 Task: Use the formula "TRUNC" in spreadsheet "Project portfolio".
Action: Mouse pressed left at (857, 243)
Screenshot: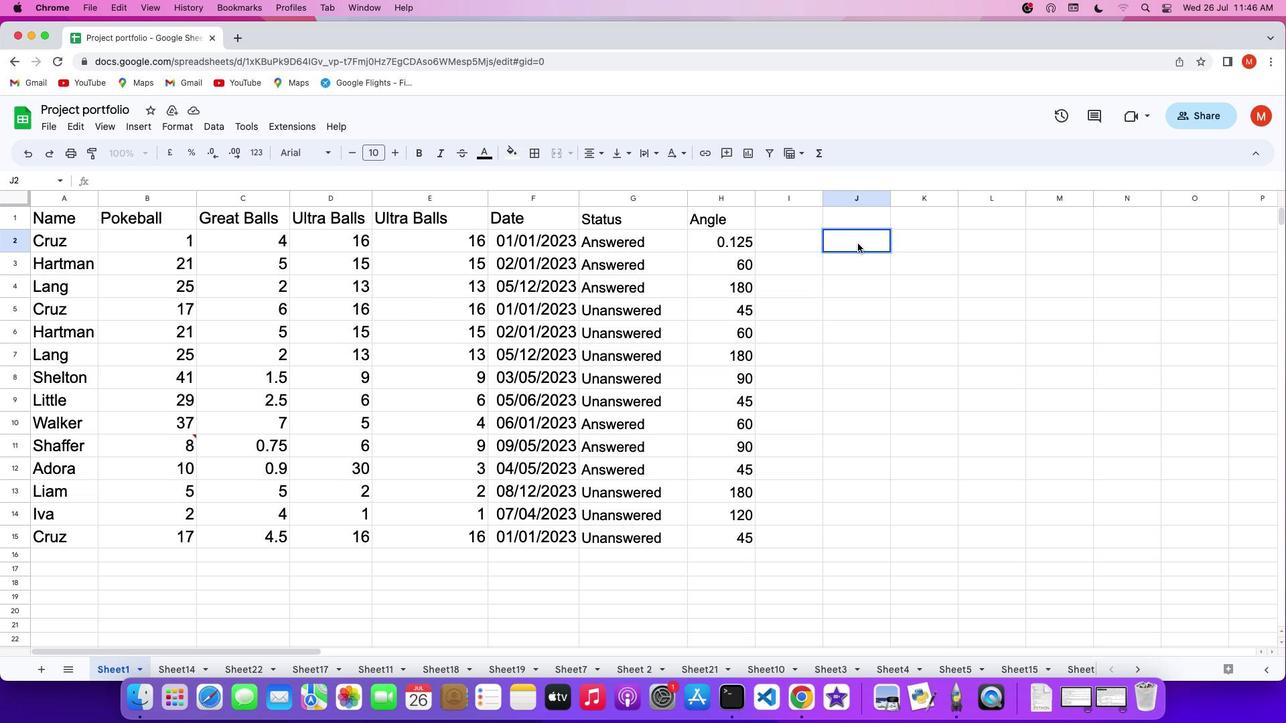 
Action: Mouse moved to (858, 239)
Screenshot: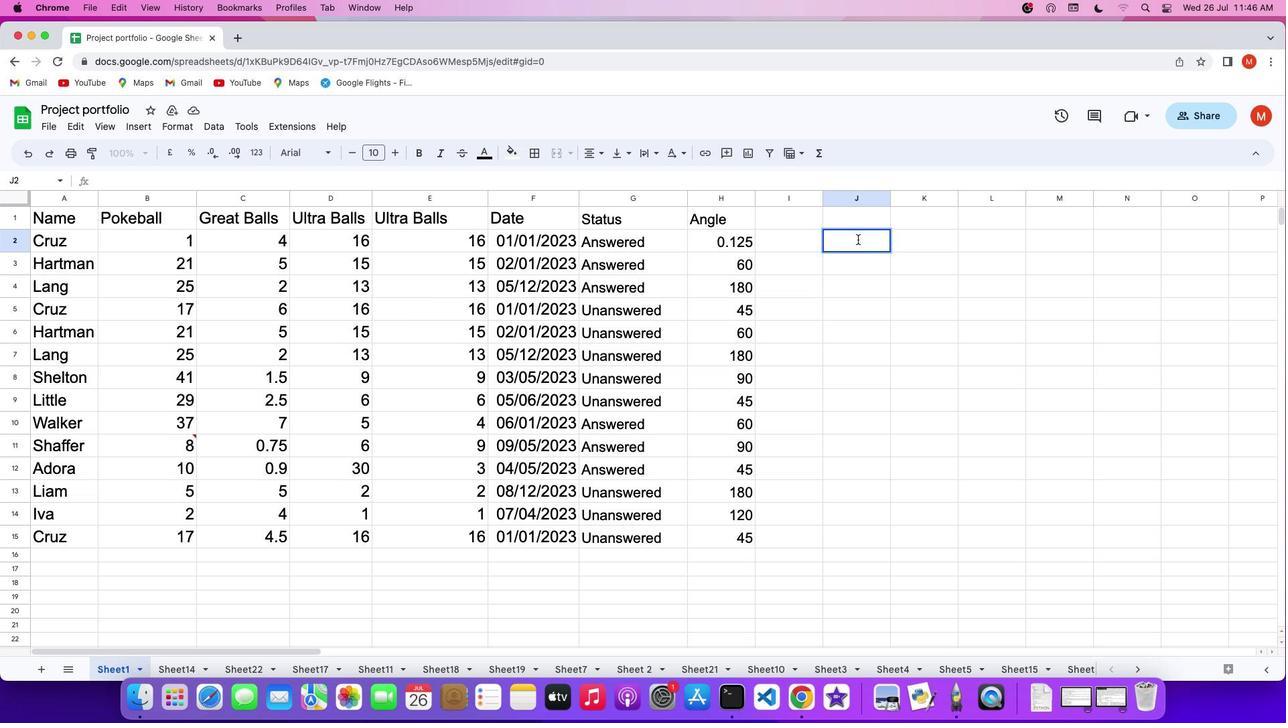 
Action: Mouse pressed left at (858, 239)
Screenshot: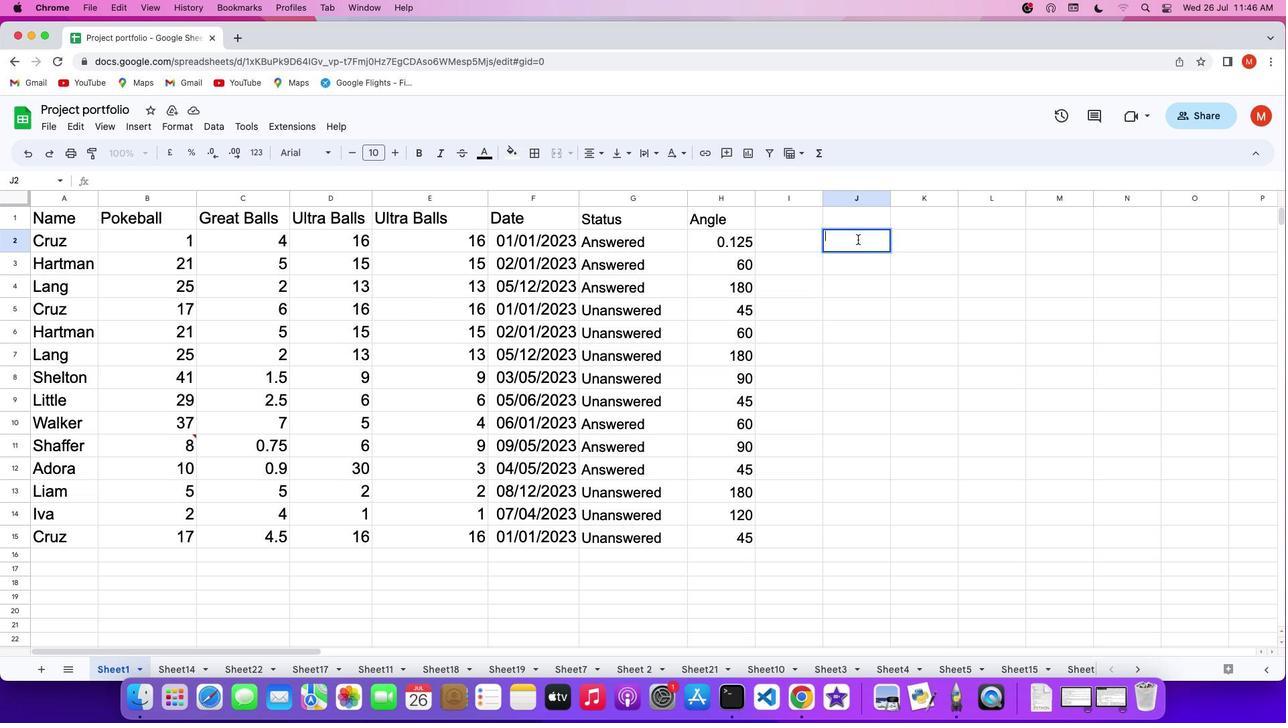 
Action: Mouse moved to (858, 239)
Screenshot: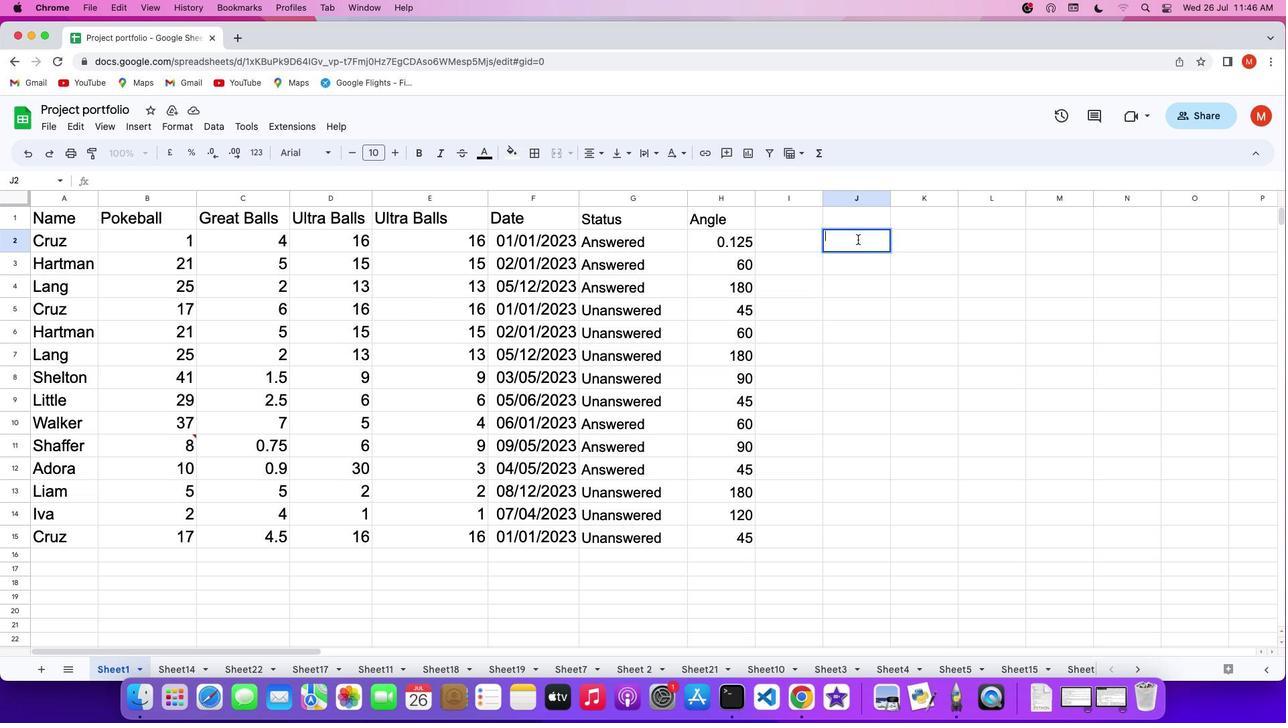 
Action: Key pressed '='
Screenshot: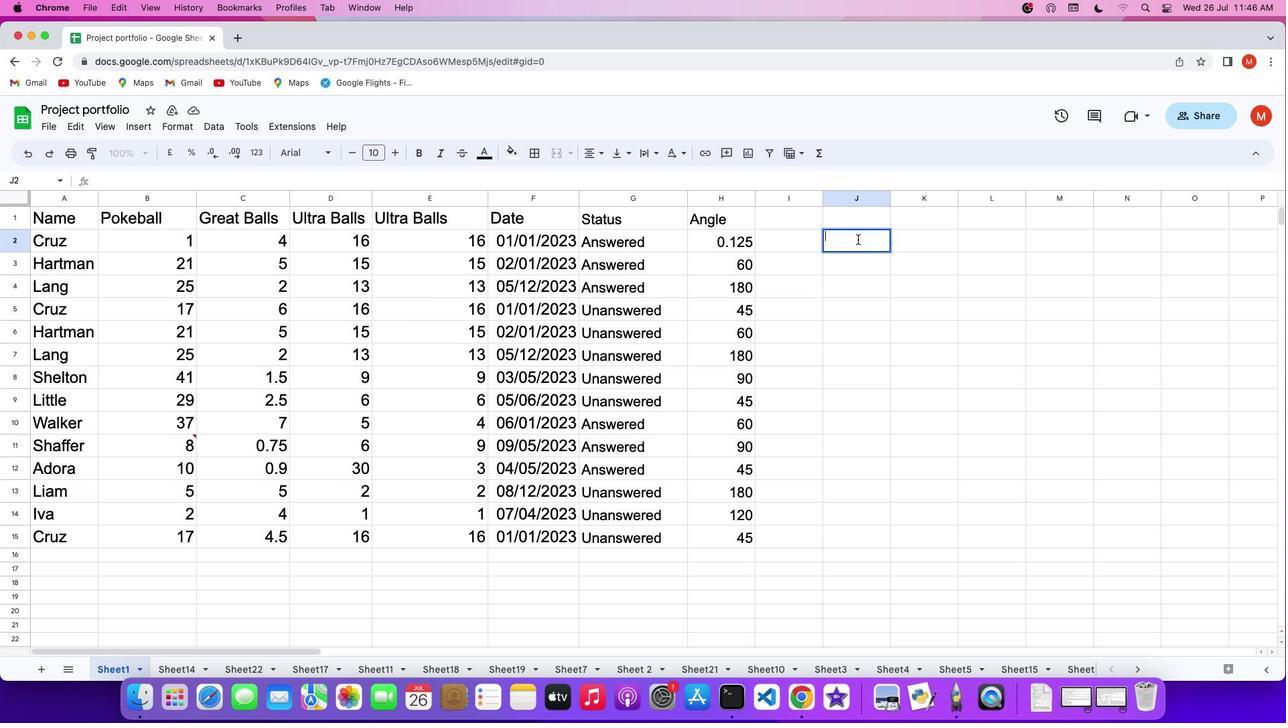 
Action: Mouse moved to (820, 150)
Screenshot: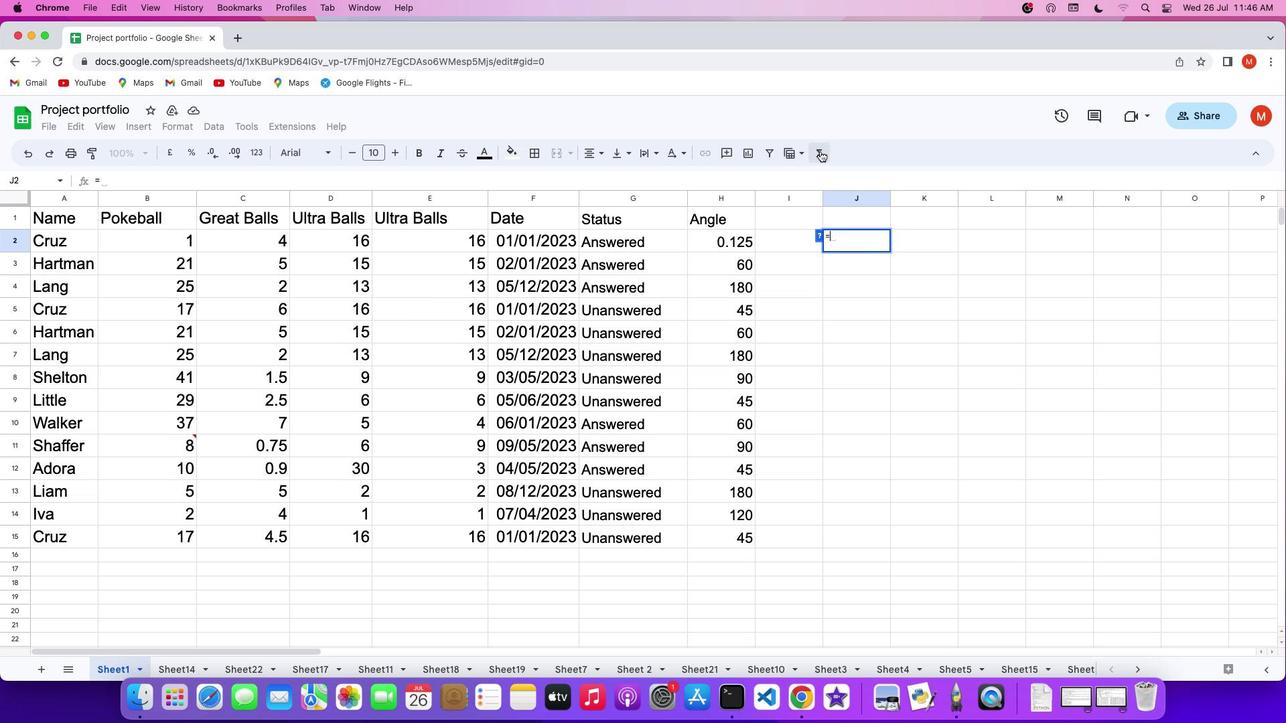 
Action: Mouse pressed left at (820, 150)
Screenshot: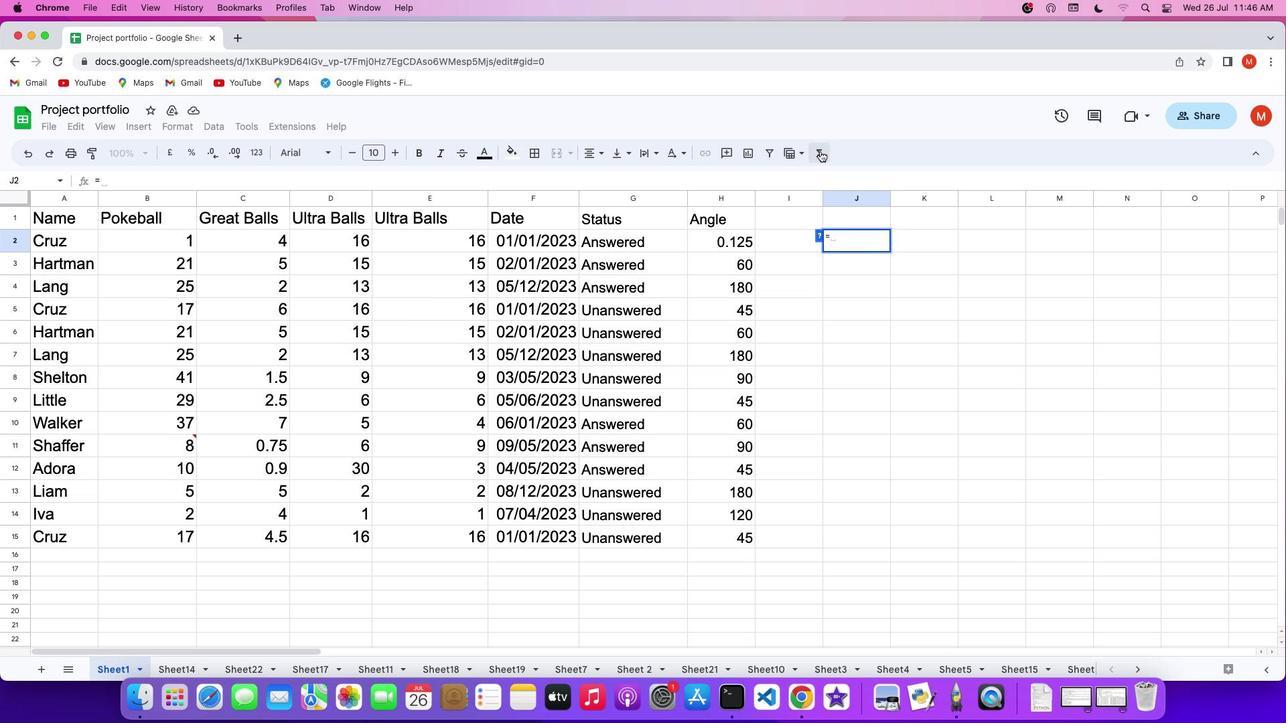 
Action: Mouse moved to (1006, 663)
Screenshot: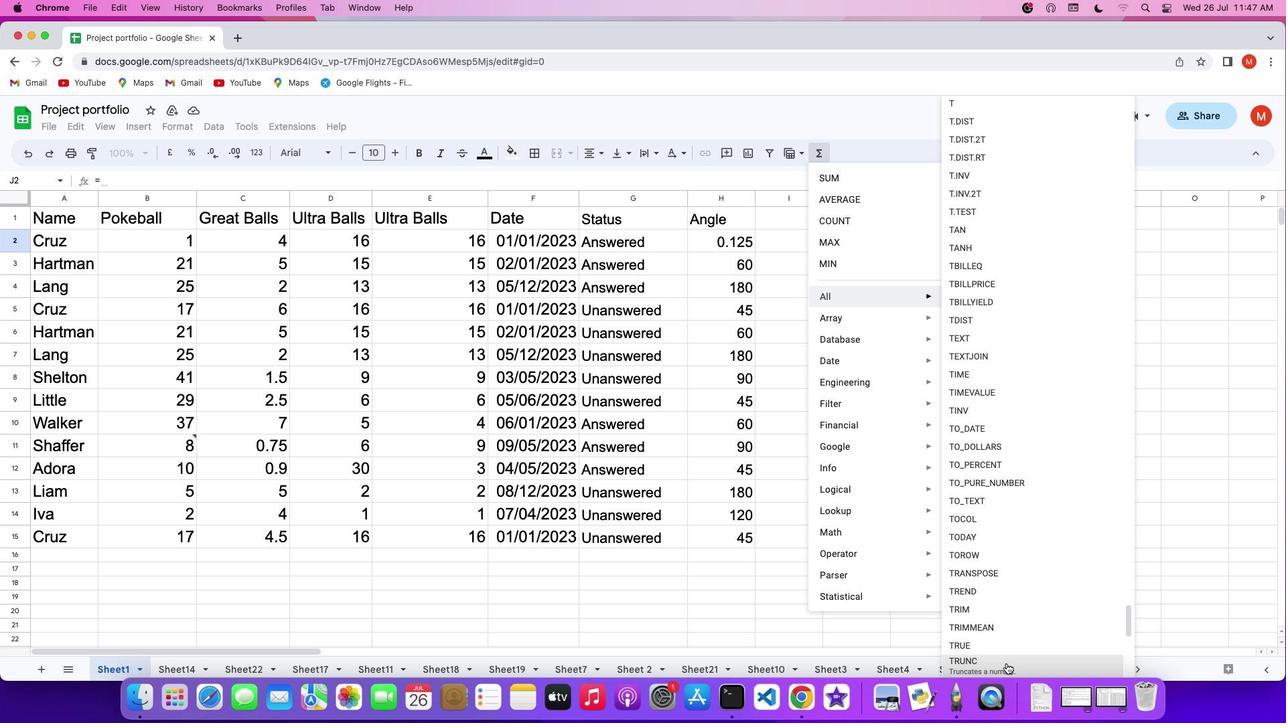 
Action: Mouse pressed left at (1006, 663)
Screenshot: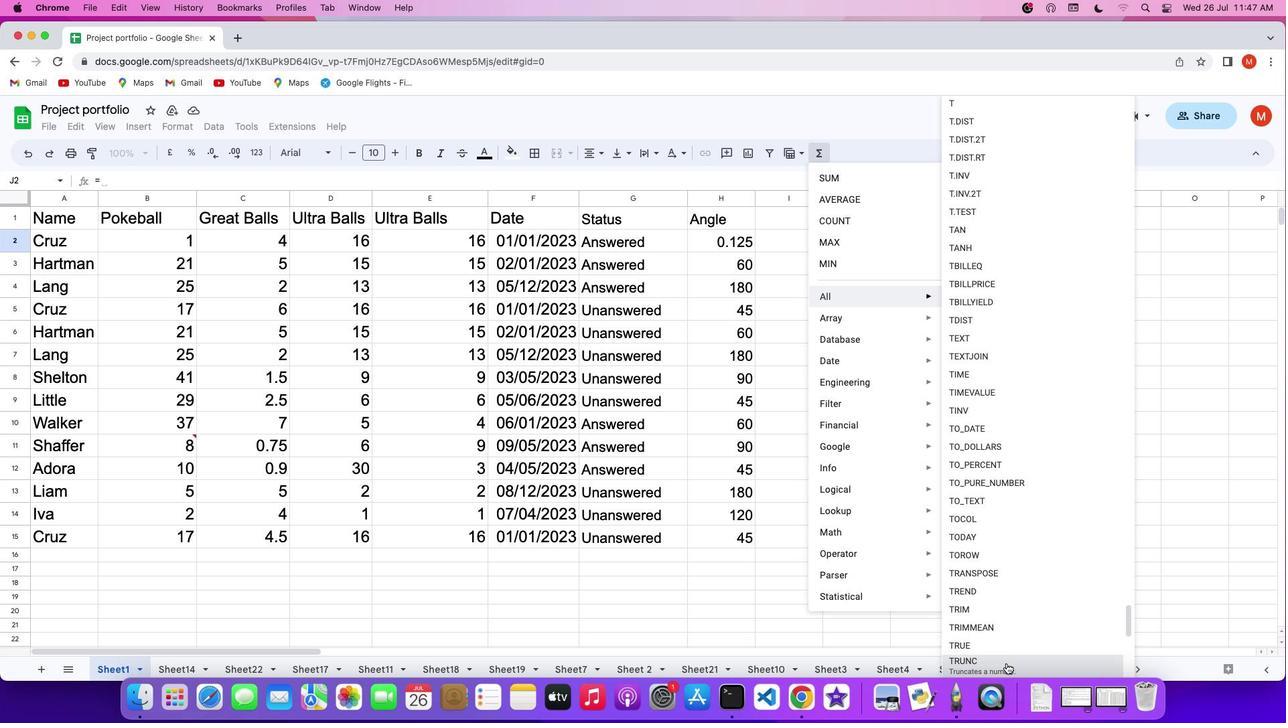 
Action: Mouse moved to (929, 457)
Screenshot: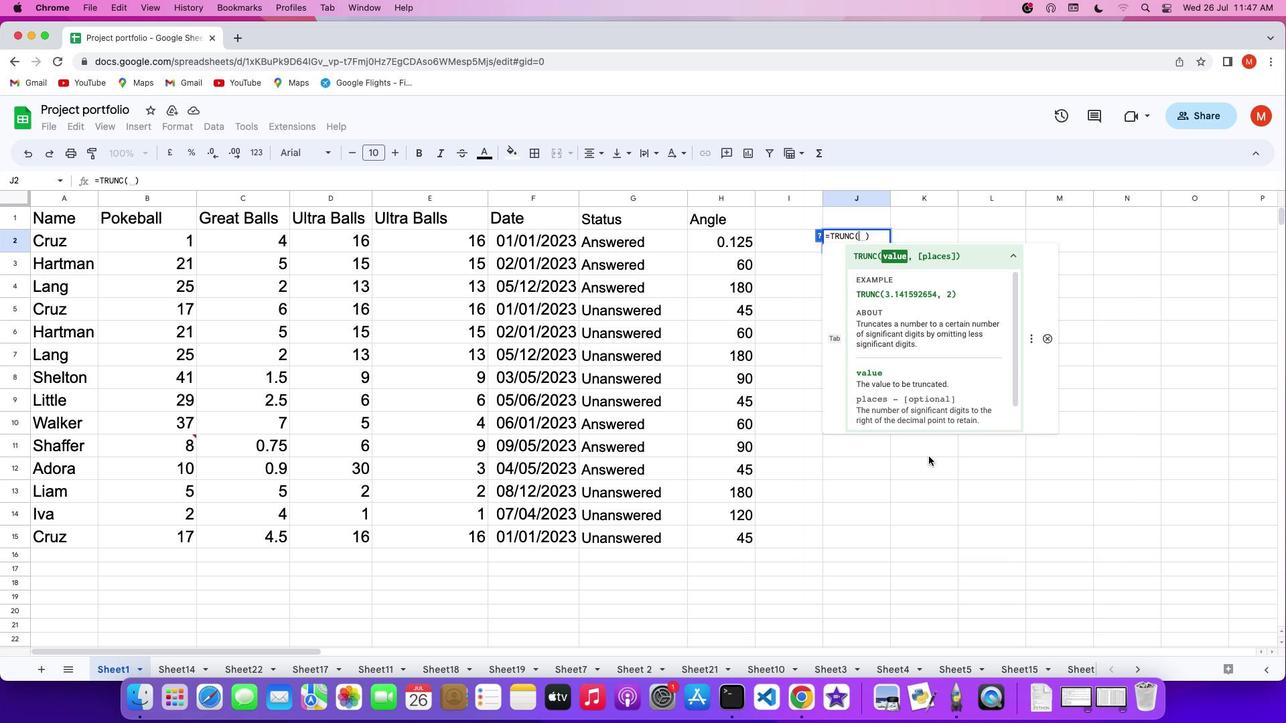 
Action: Key pressed '3''.''1''4''1''5''9''2''6''5''4'',''2'Key.enter
Screenshot: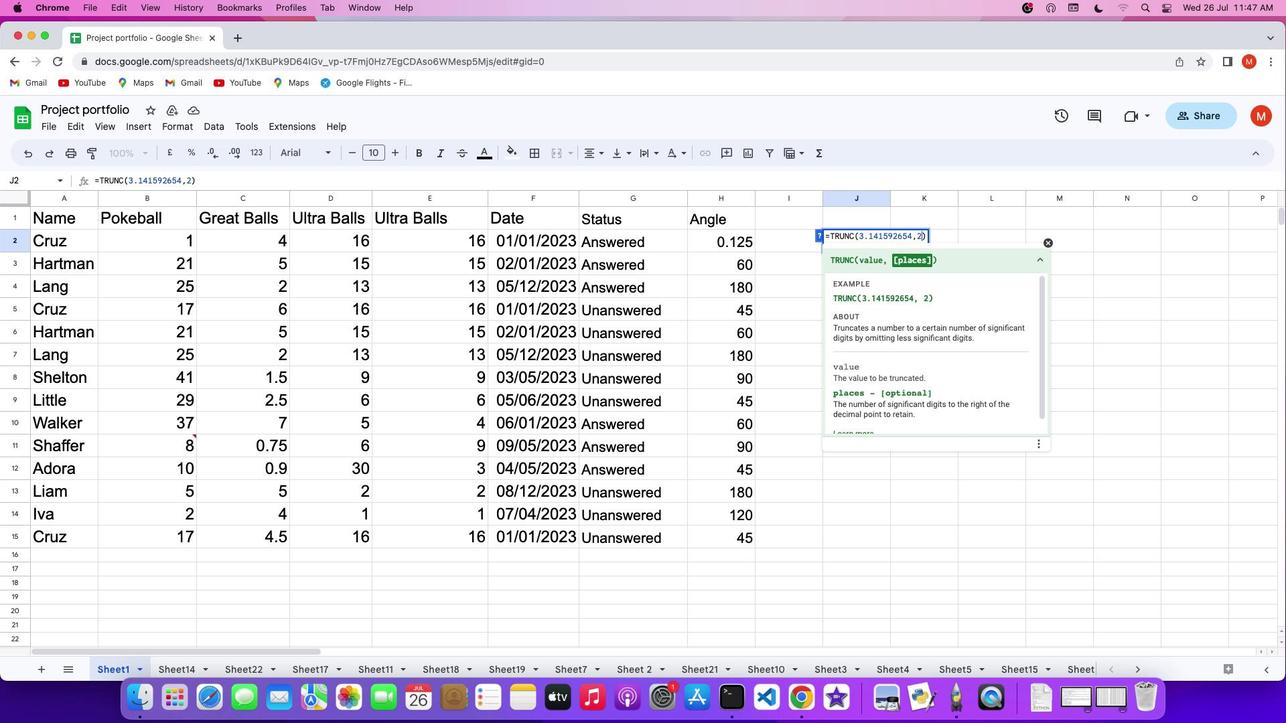 
